 Task: Toggle the branch random name enable the option in git.
Action: Mouse moved to (31, 484)
Screenshot: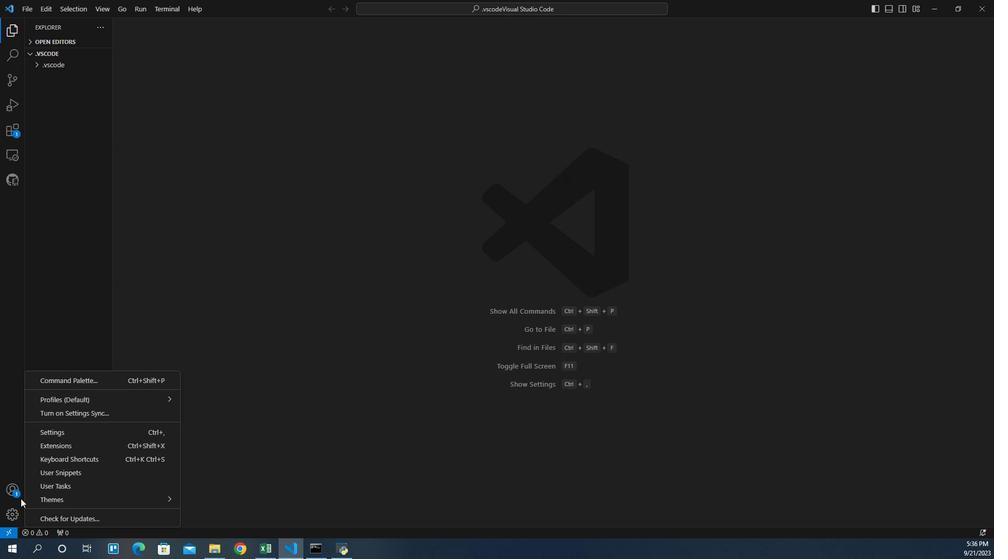 
Action: Mouse pressed left at (31, 484)
Screenshot: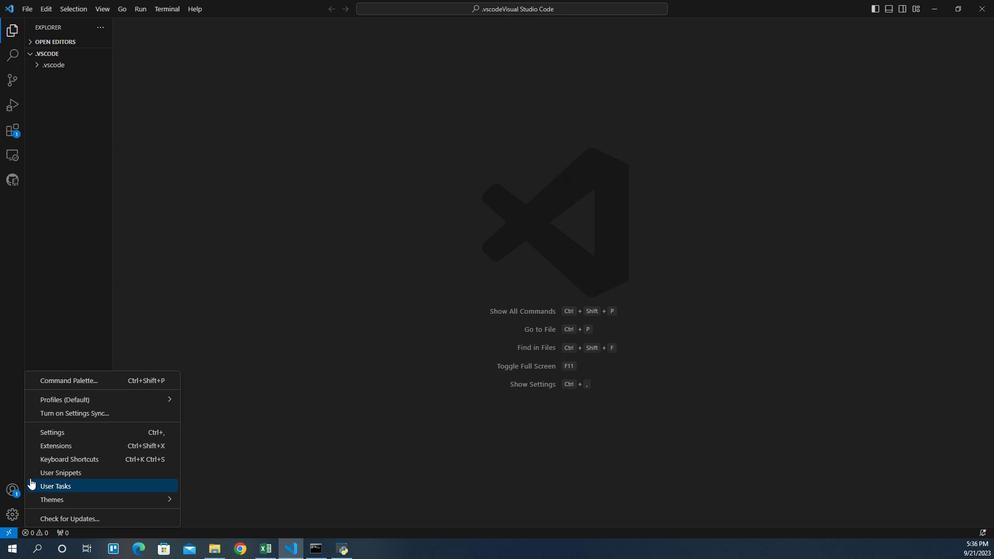 
Action: Mouse moved to (56, 409)
Screenshot: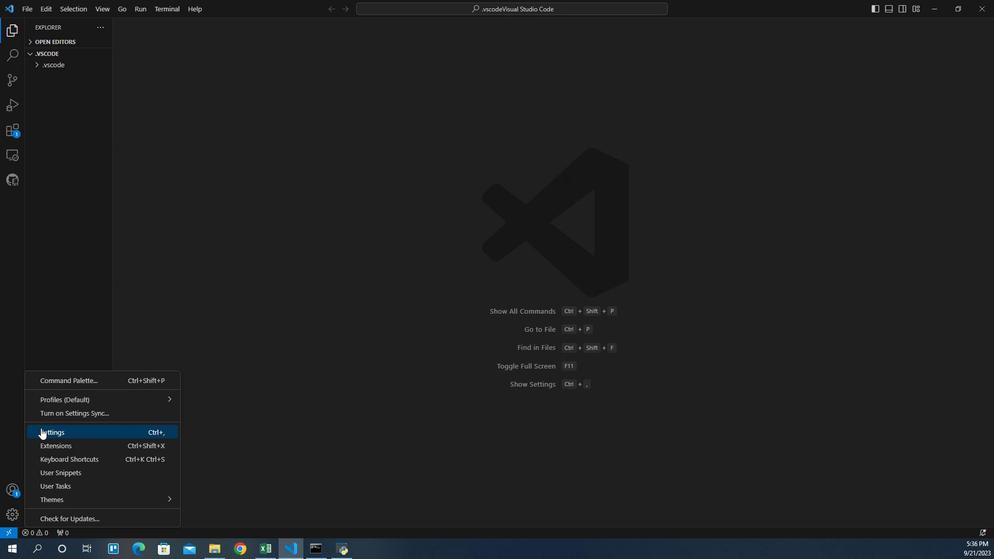 
Action: Mouse pressed left at (56, 409)
Screenshot: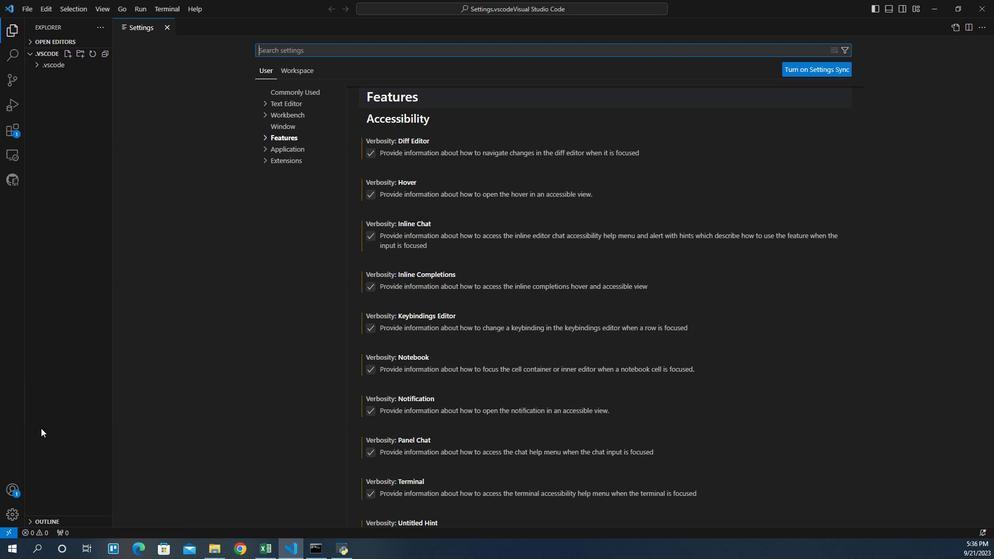 
Action: Mouse moved to (301, 92)
Screenshot: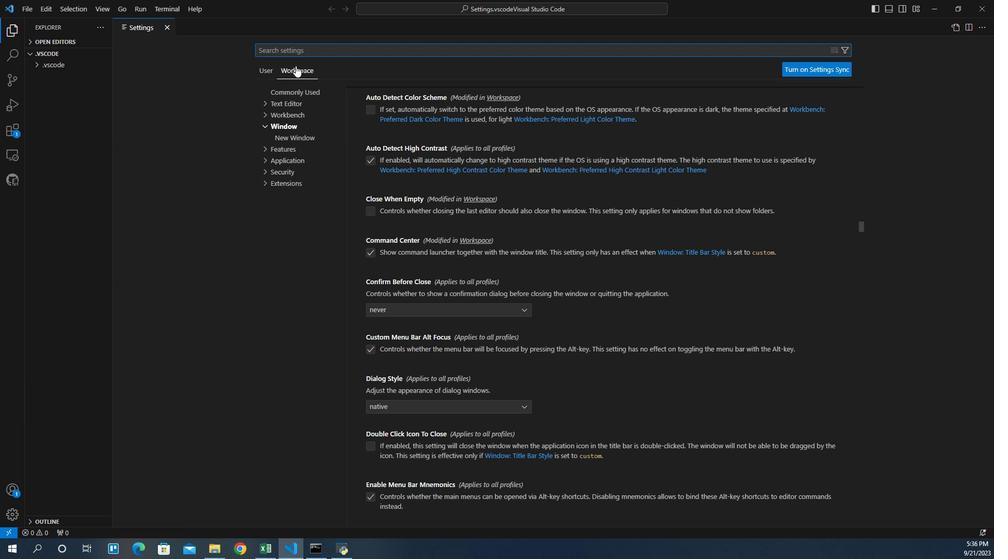 
Action: Mouse pressed left at (301, 92)
Screenshot: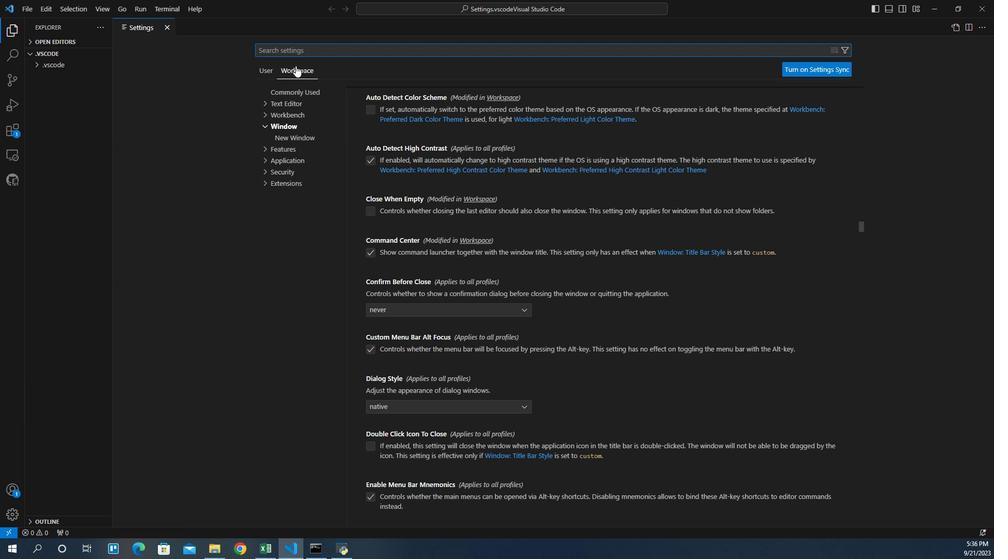 
Action: Mouse moved to (285, 174)
Screenshot: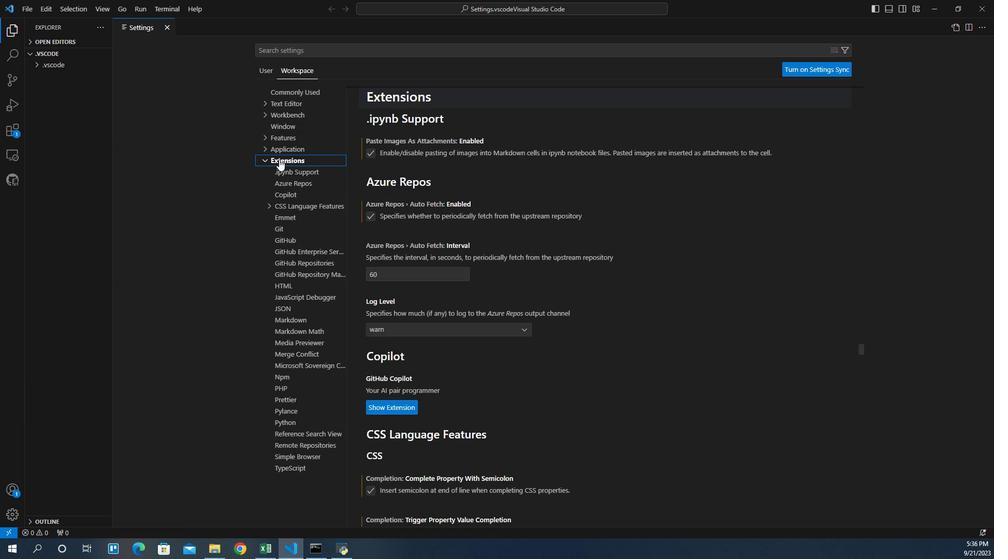 
Action: Mouse pressed left at (285, 174)
Screenshot: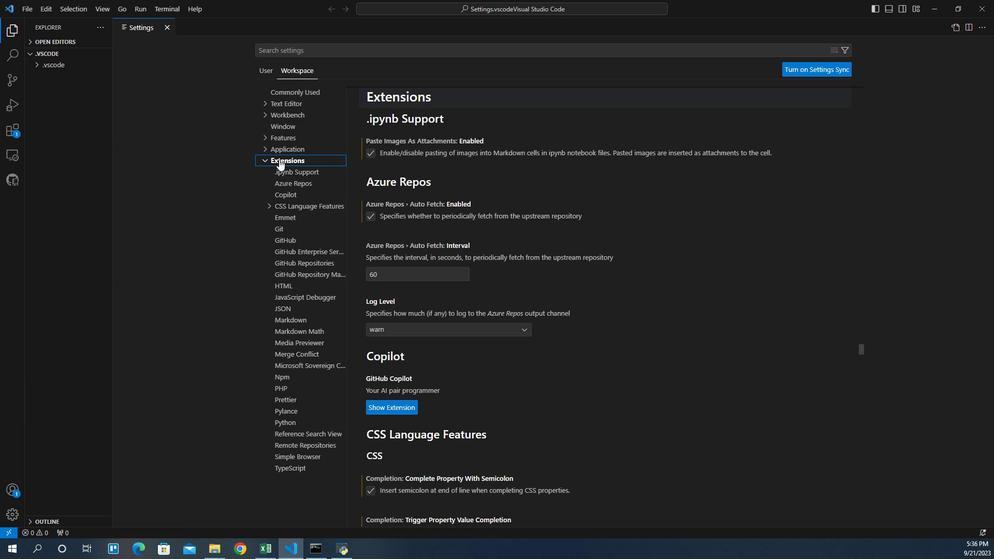 
Action: Mouse moved to (284, 235)
Screenshot: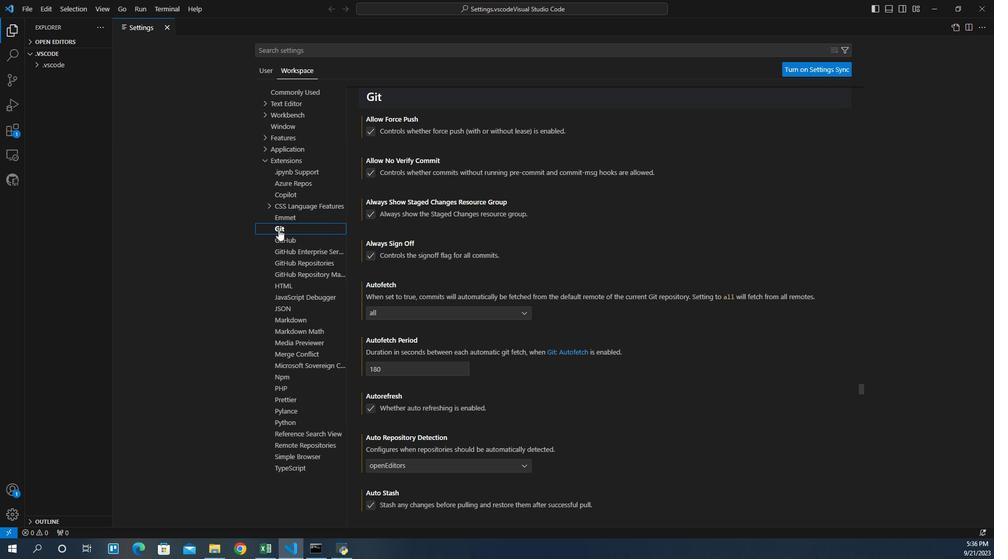 
Action: Mouse pressed left at (284, 235)
Screenshot: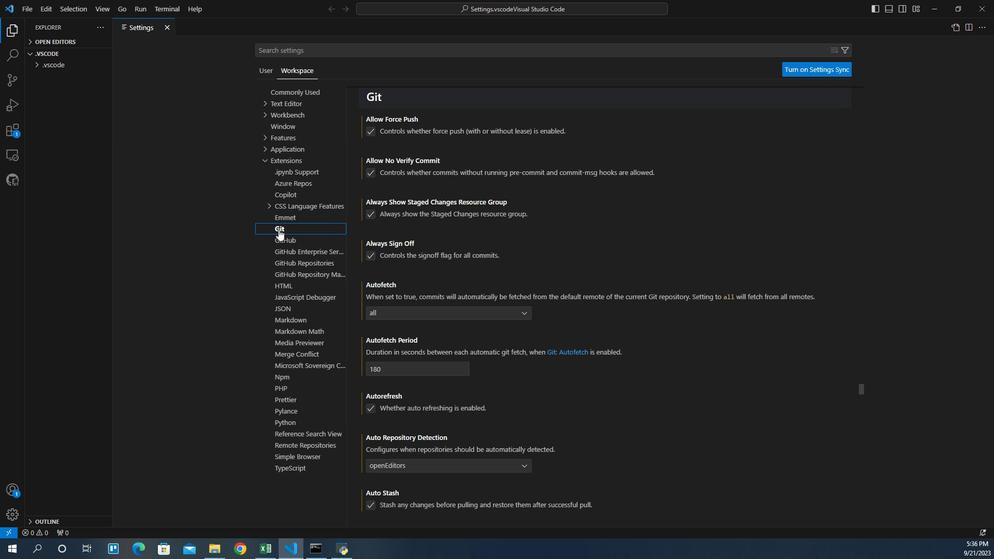 
Action: Mouse moved to (448, 399)
Screenshot: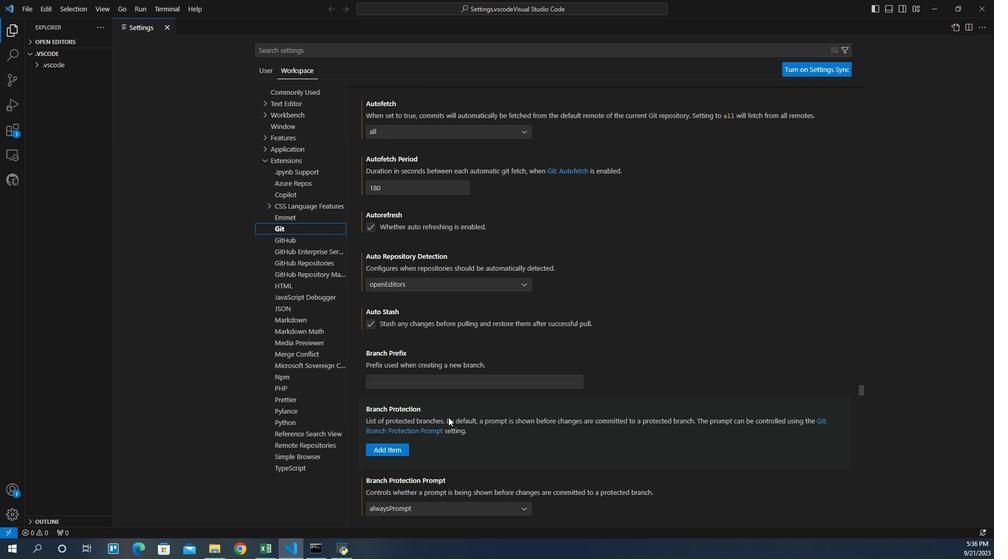 
Action: Mouse scrolled (448, 399) with delta (0, 0)
Screenshot: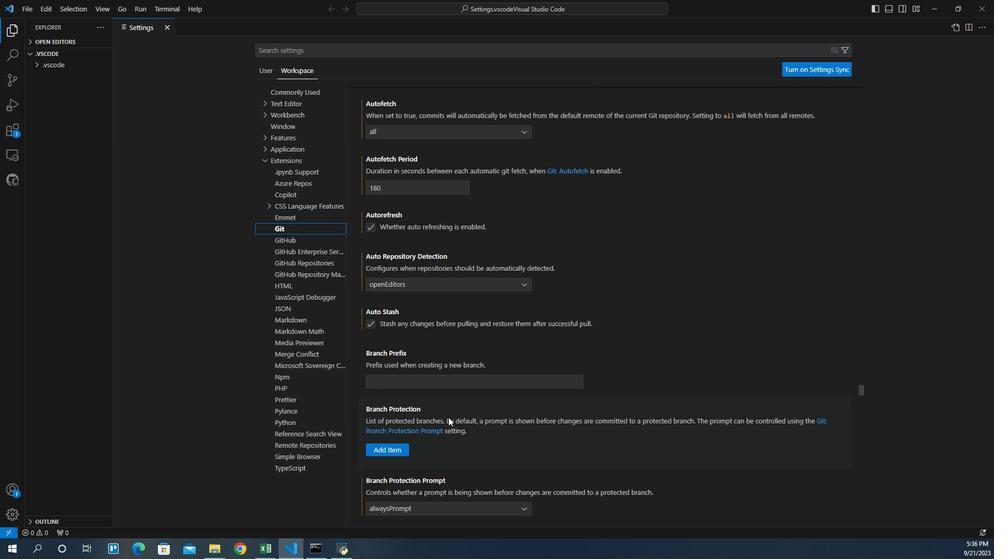 
Action: Mouse scrolled (448, 399) with delta (0, 0)
Screenshot: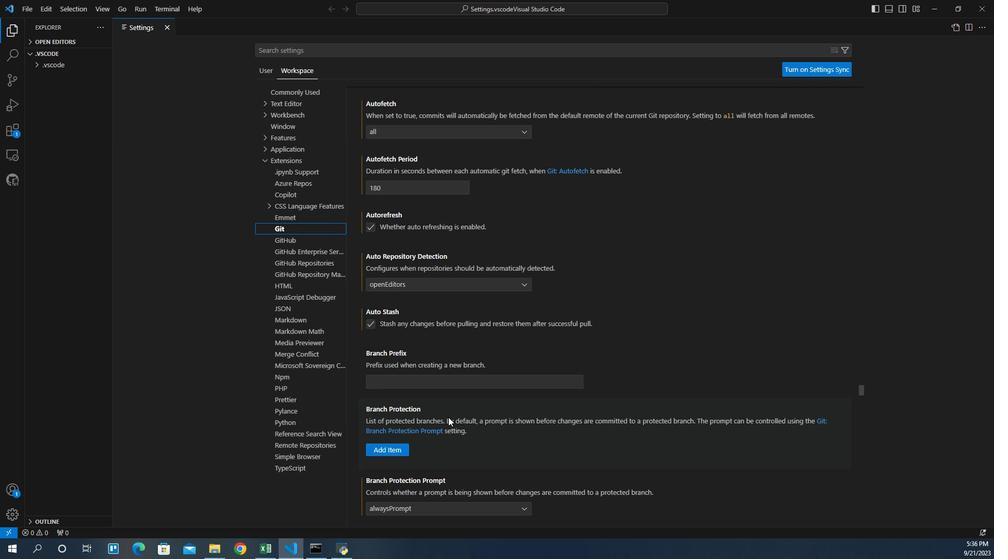 
Action: Mouse scrolled (448, 399) with delta (0, 0)
Screenshot: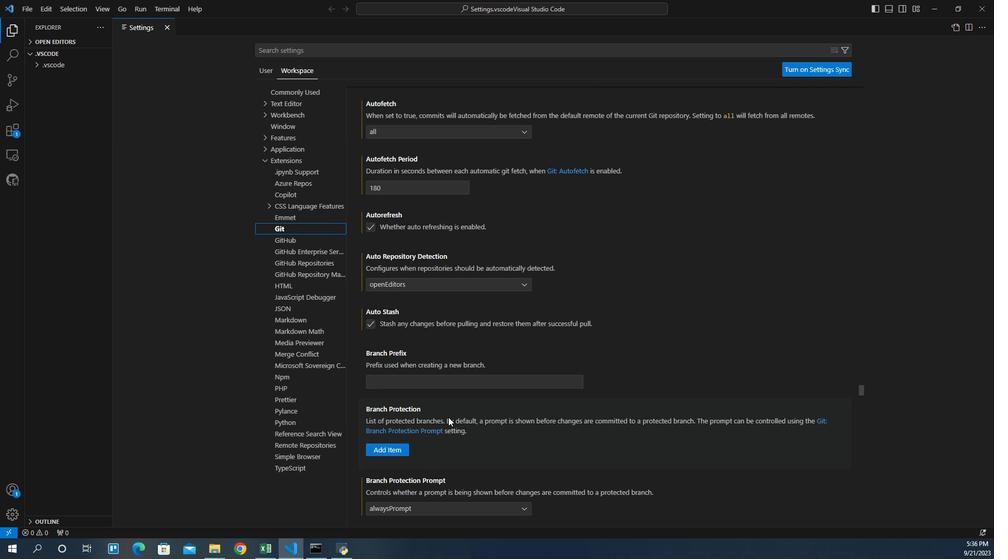 
Action: Mouse scrolled (448, 399) with delta (0, 0)
Screenshot: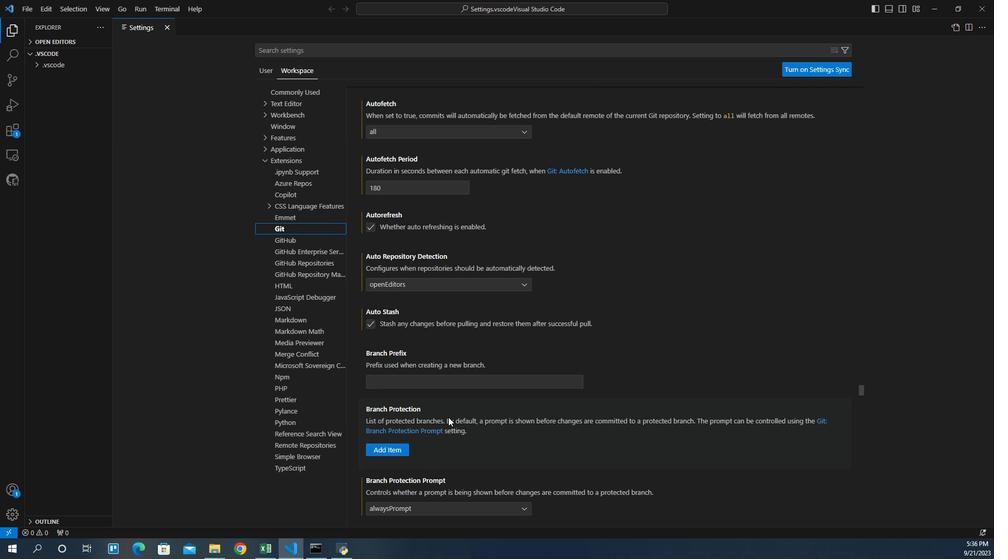 
Action: Mouse scrolled (448, 399) with delta (0, 0)
Screenshot: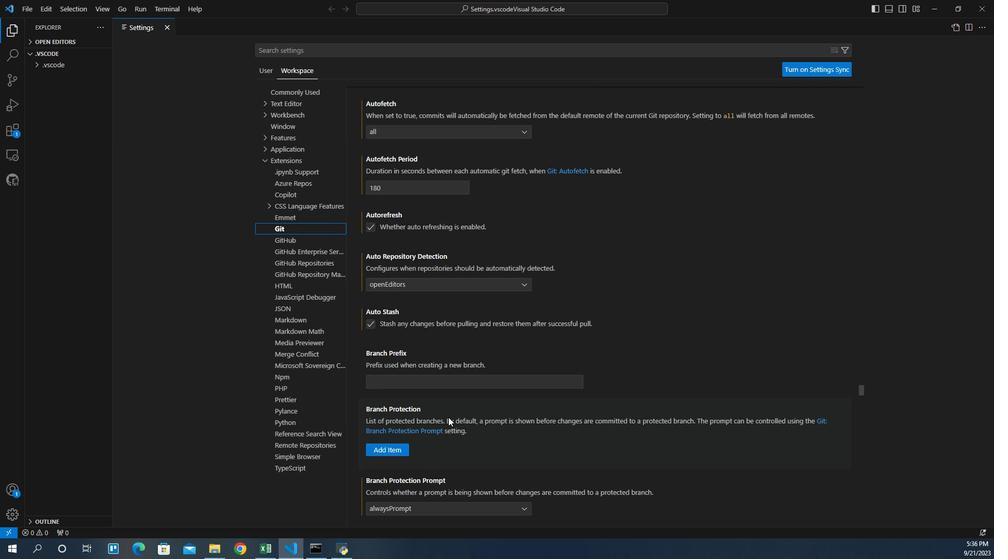 
Action: Mouse scrolled (448, 399) with delta (0, 0)
Screenshot: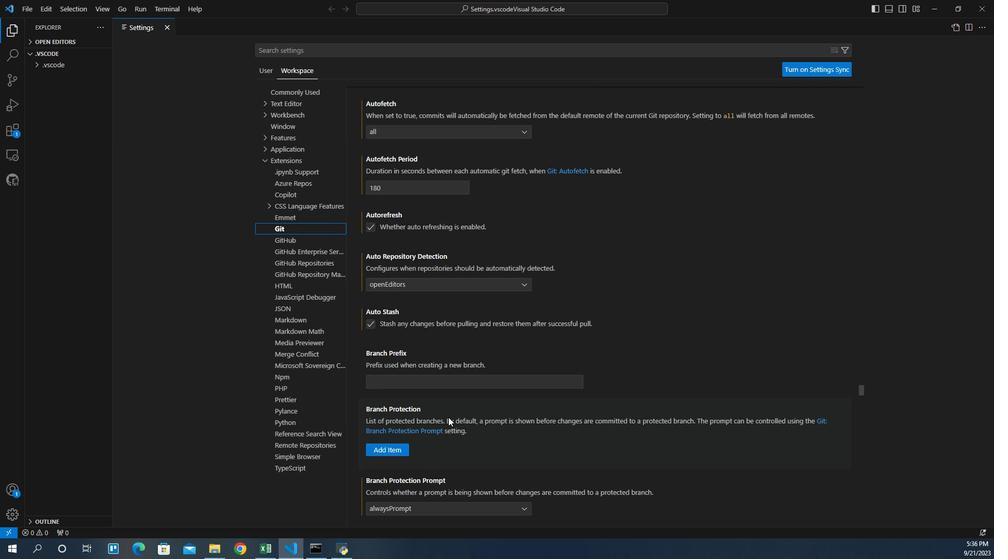 
Action: Mouse scrolled (448, 399) with delta (0, 0)
Screenshot: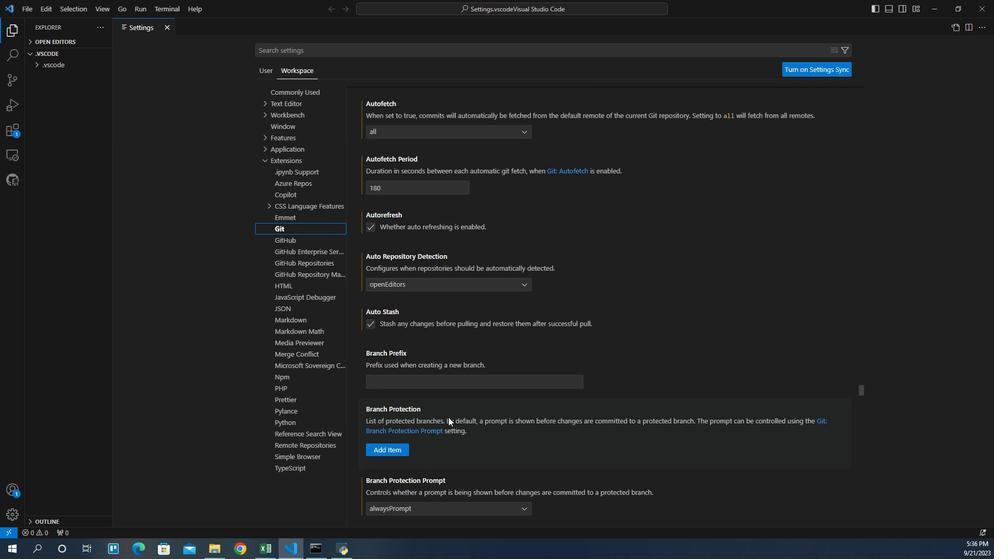 
Action: Mouse scrolled (448, 399) with delta (0, 0)
Screenshot: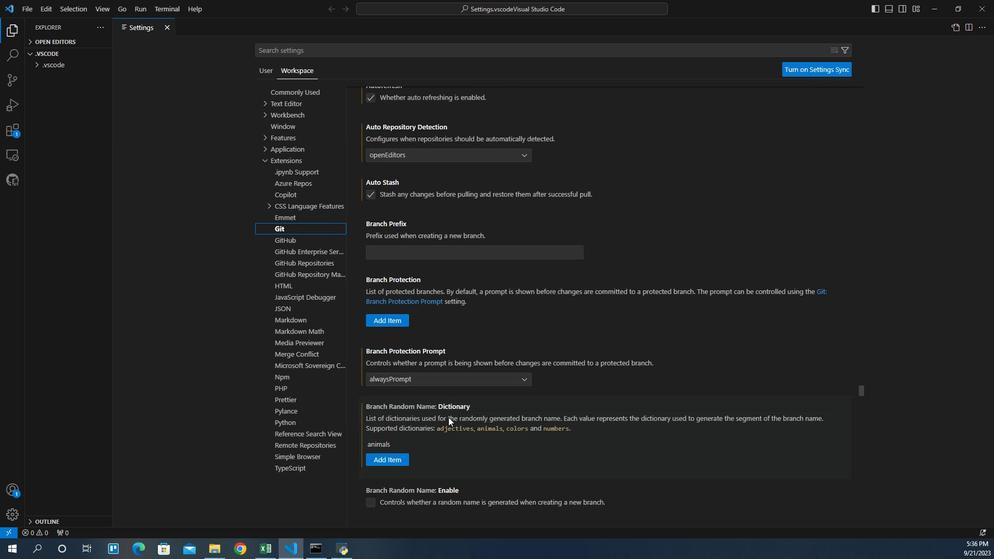 
Action: Mouse scrolled (448, 399) with delta (0, 0)
Screenshot: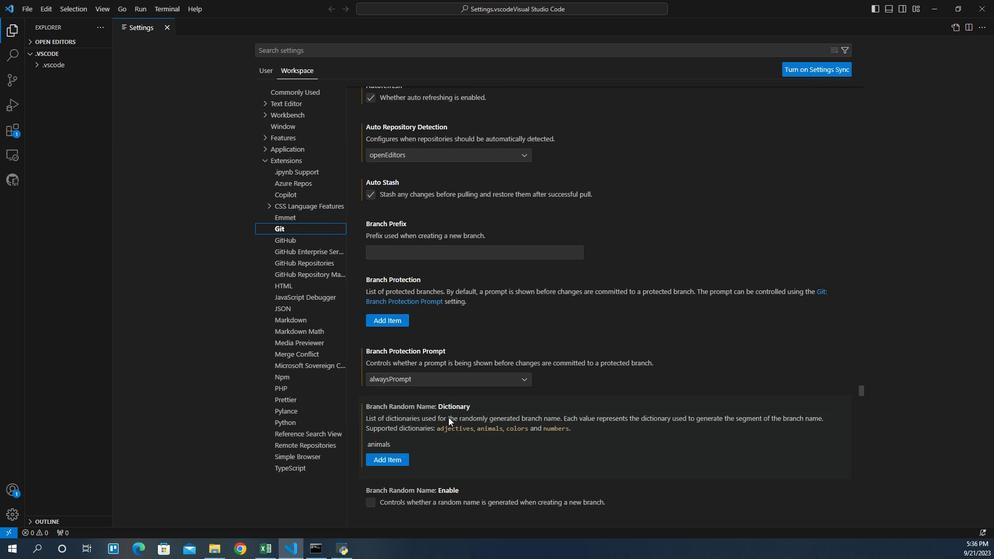 
Action: Mouse scrolled (448, 399) with delta (0, 0)
Screenshot: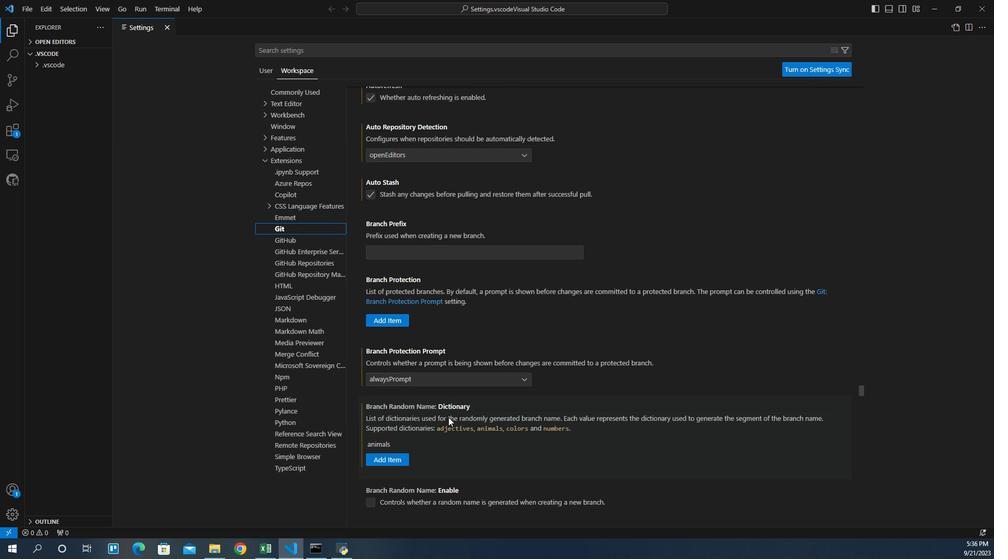 
Action: Mouse scrolled (448, 399) with delta (0, 0)
Screenshot: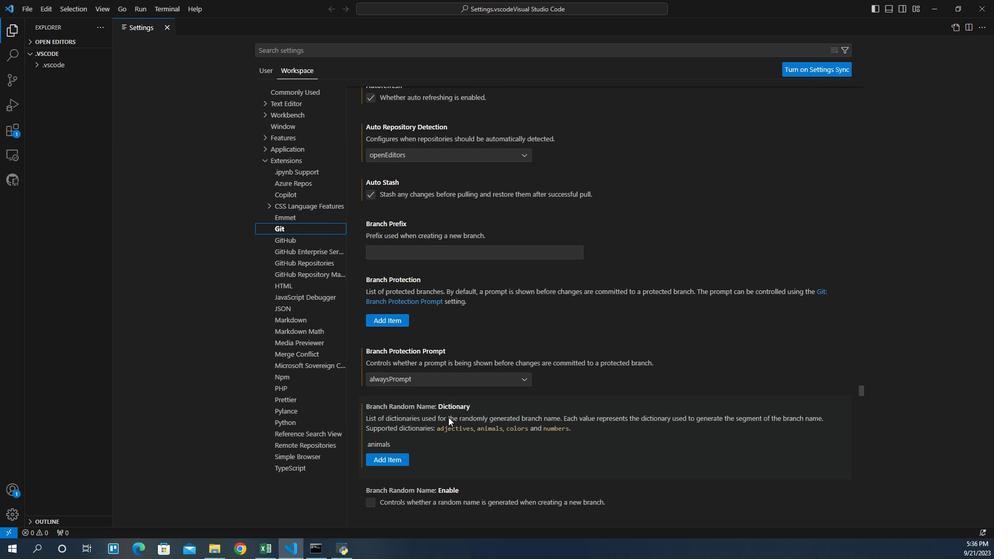 
Action: Mouse scrolled (448, 399) with delta (0, 0)
Screenshot: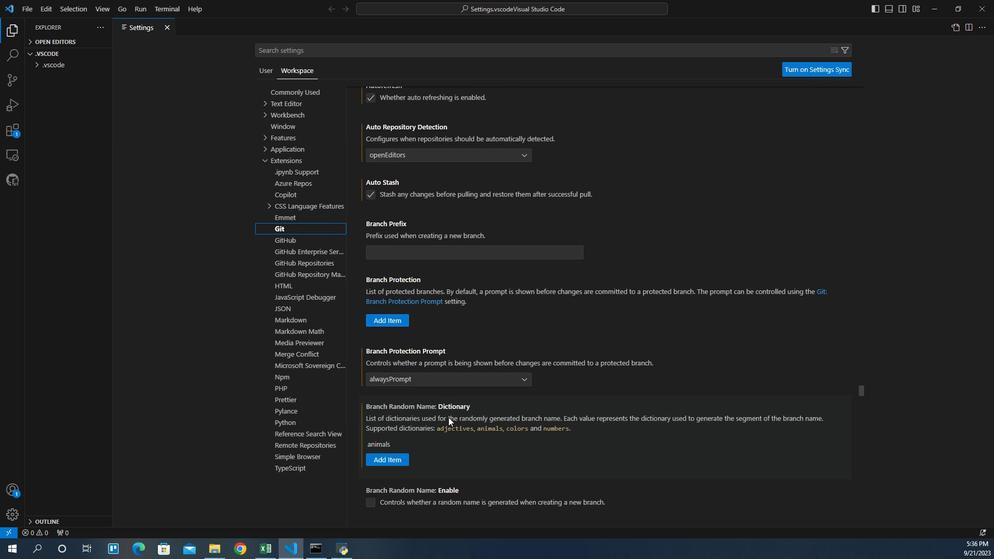 
Action: Mouse scrolled (448, 399) with delta (0, 0)
Screenshot: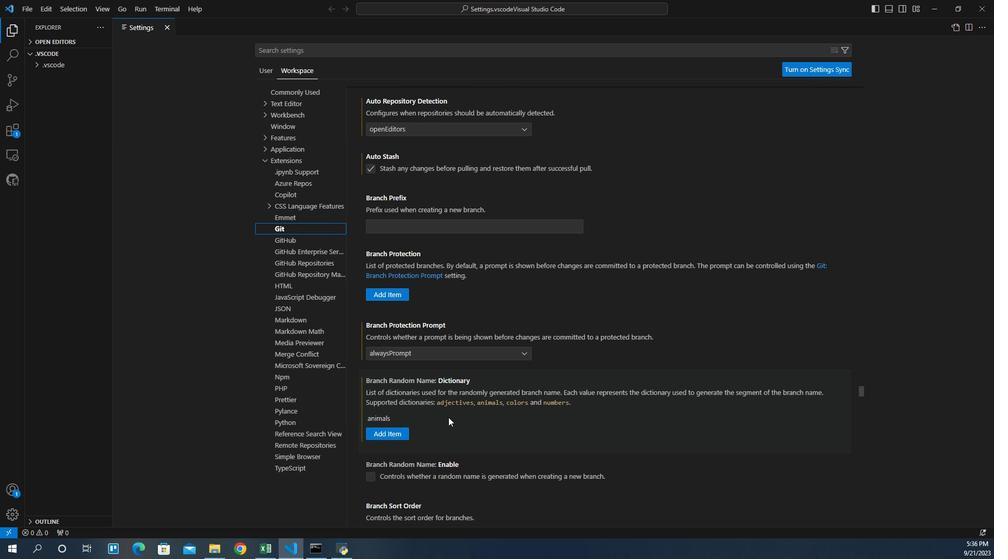
Action: Mouse scrolled (448, 399) with delta (0, 0)
Screenshot: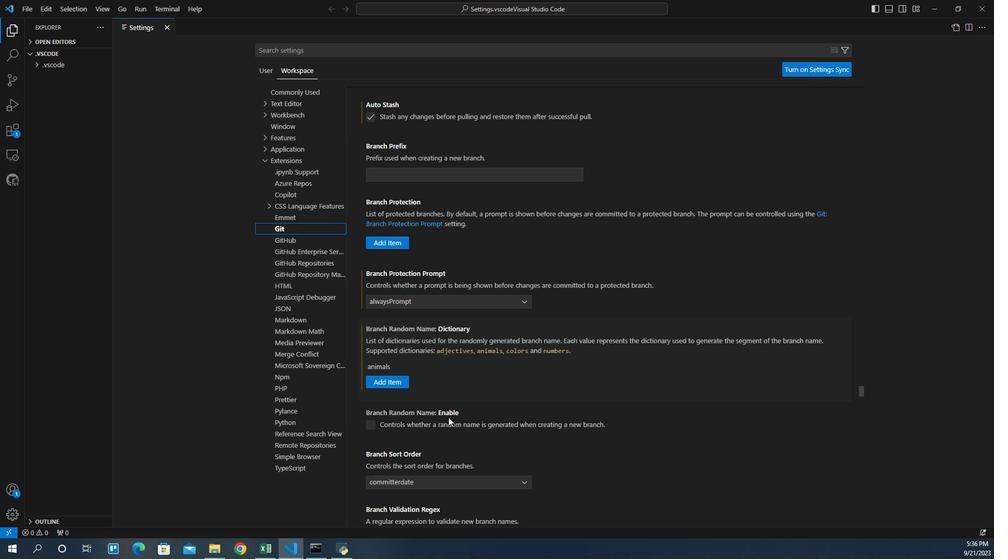 
Action: Mouse scrolled (448, 399) with delta (0, 0)
Screenshot: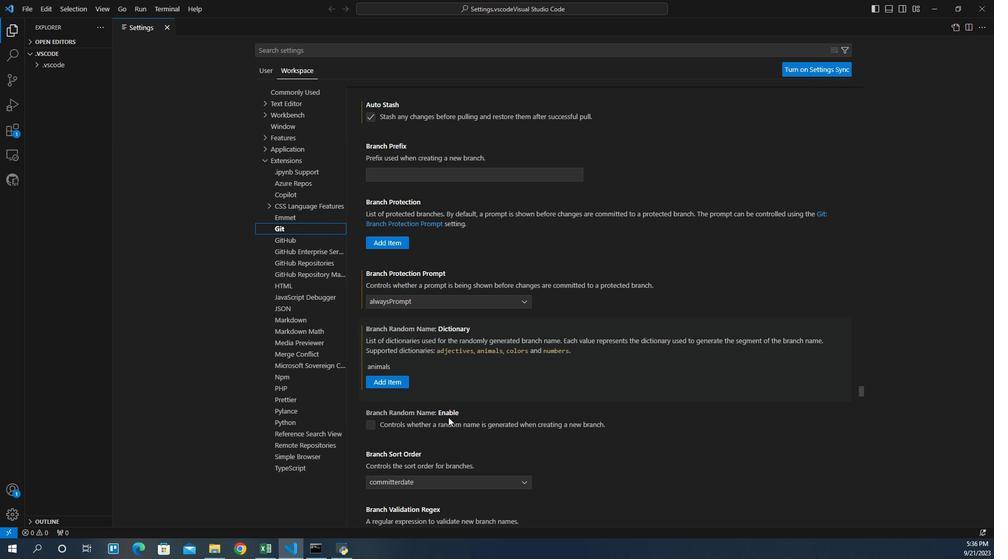 
Action: Mouse moved to (374, 403)
Screenshot: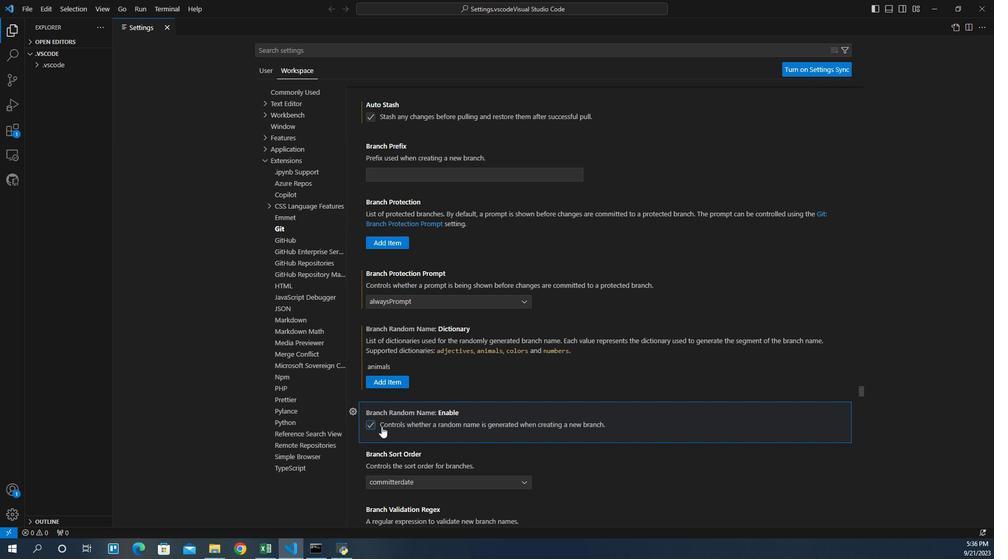 
Action: Mouse pressed left at (374, 403)
Screenshot: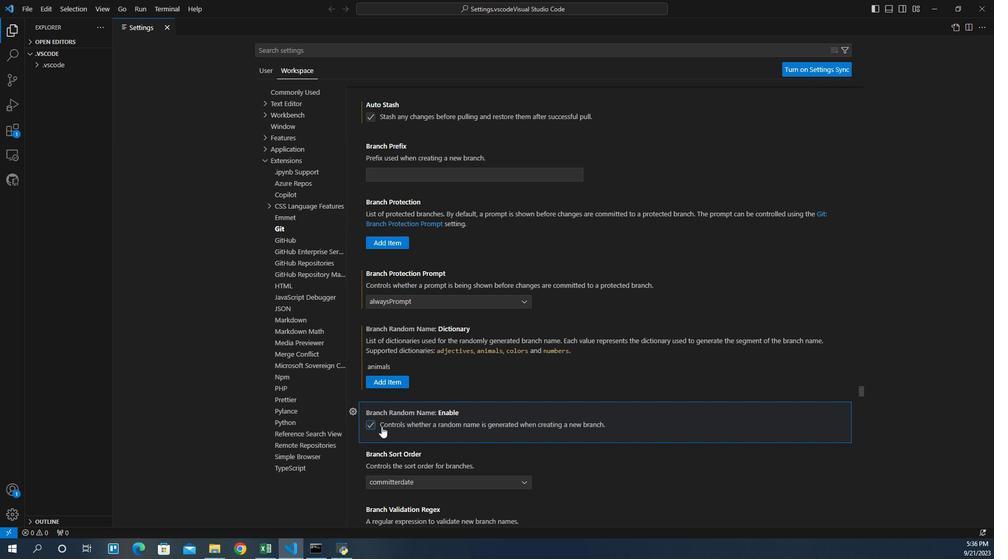 
Action: Mouse moved to (387, 413)
Screenshot: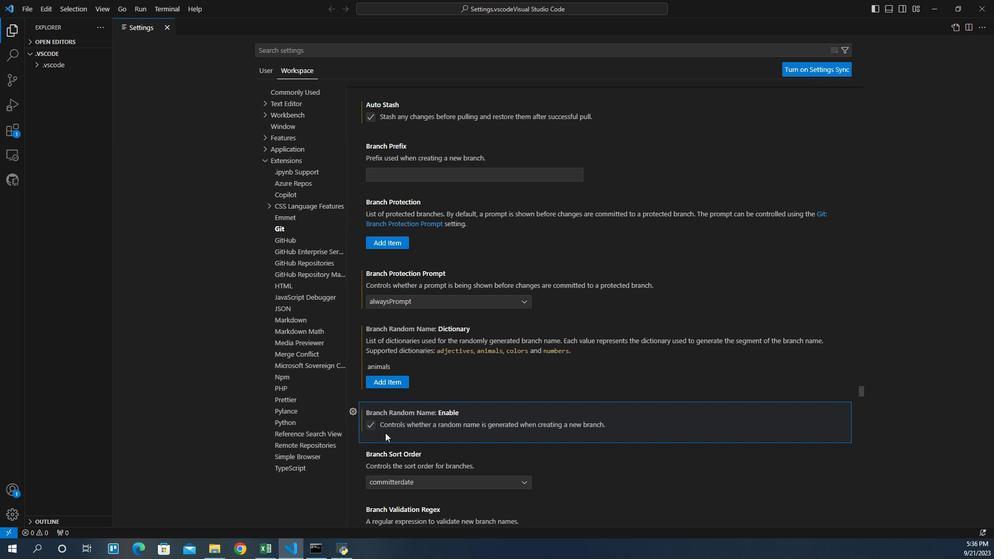 
Action: Mouse pressed left at (387, 413)
Screenshot: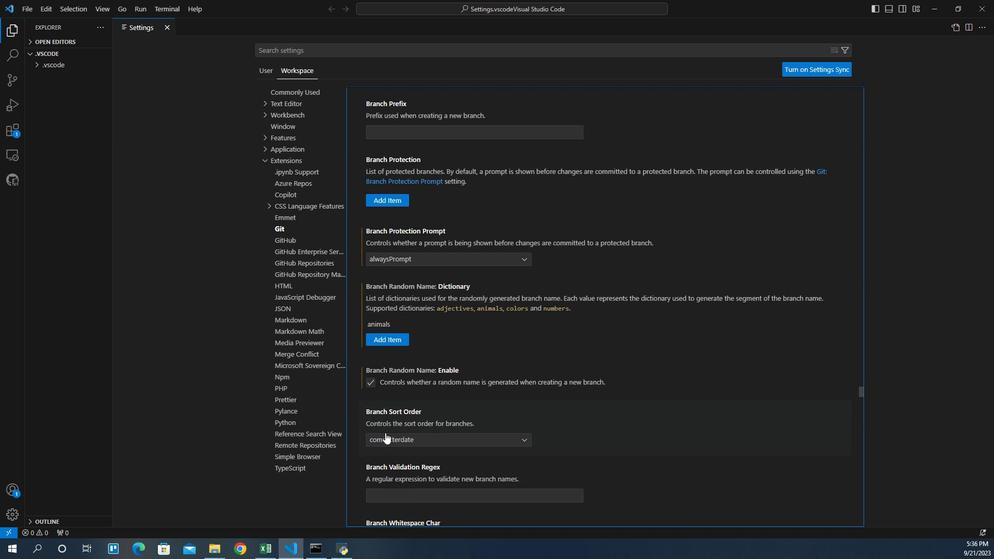 
Action: Mouse moved to (403, 369)
Screenshot: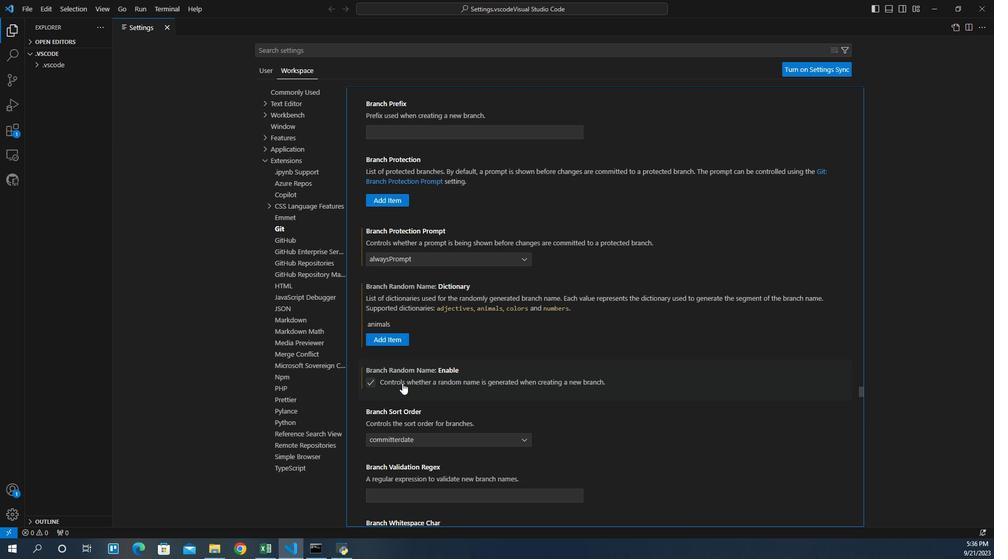 
